 Task: Select the option "Only workspace admins" in board deletion restrictions.
Action: Mouse moved to (779, 390)
Screenshot: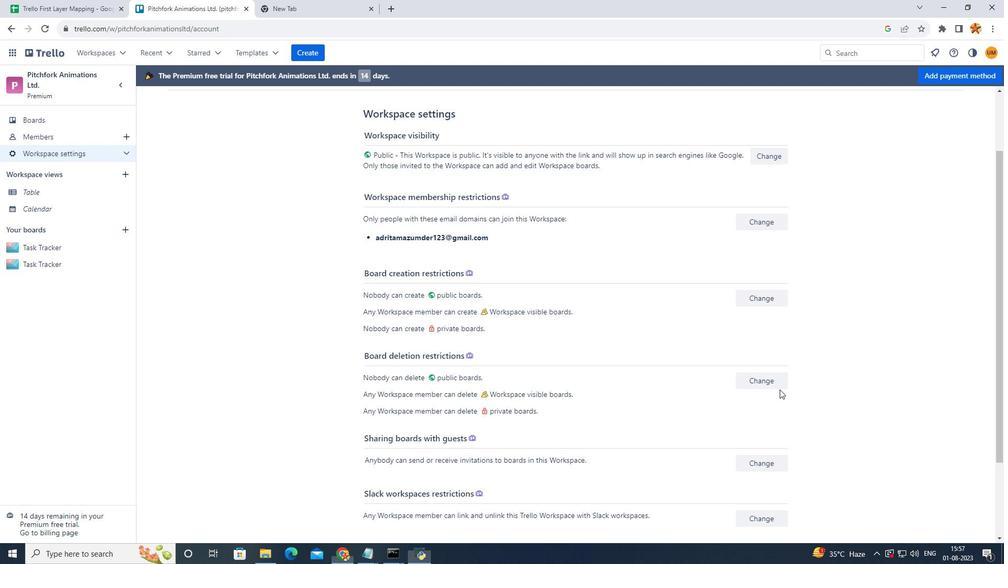 
Action: Mouse pressed left at (779, 390)
Screenshot: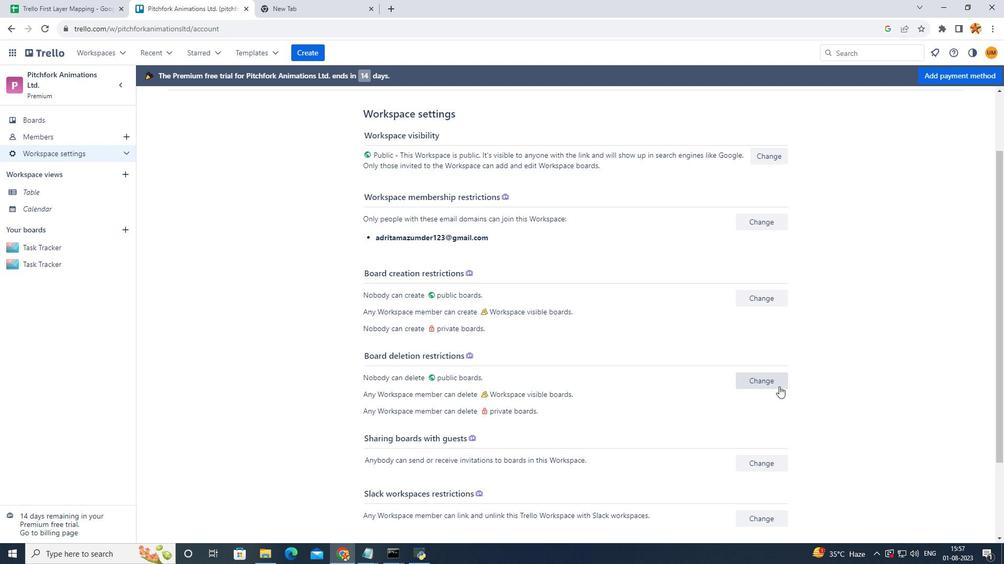 
Action: Mouse moved to (779, 387)
Screenshot: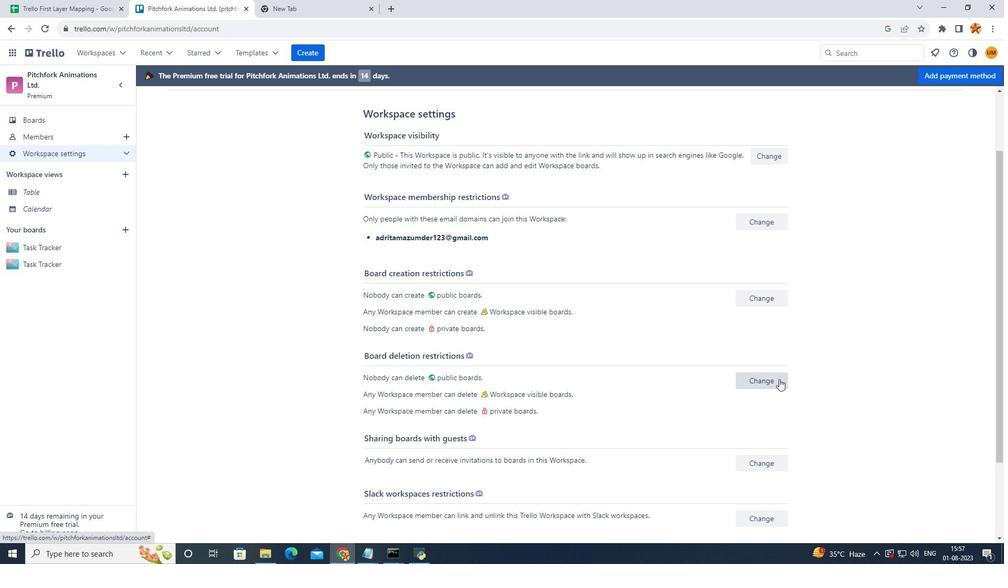 
Action: Mouse pressed left at (779, 387)
Screenshot: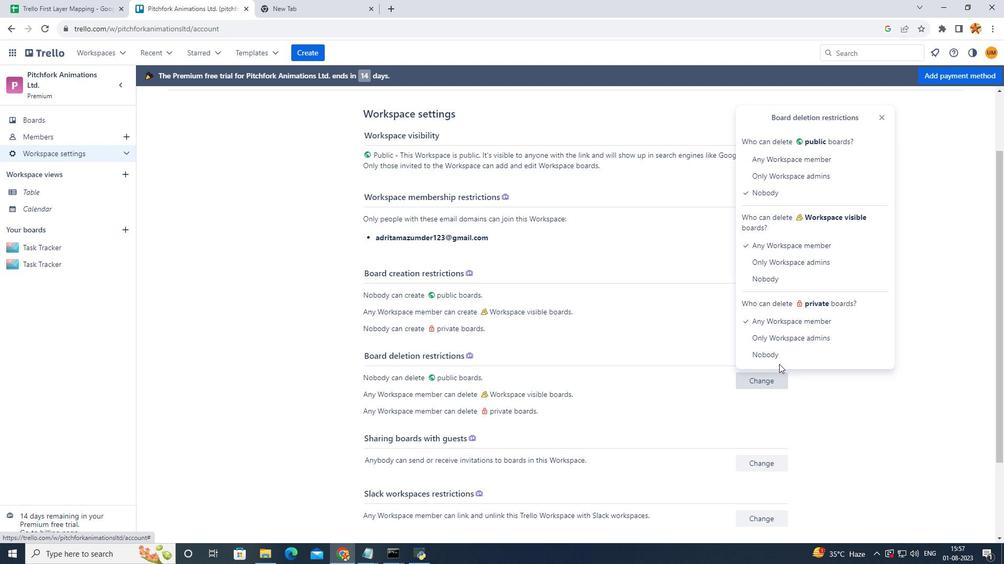 
Action: Mouse moved to (793, 264)
Screenshot: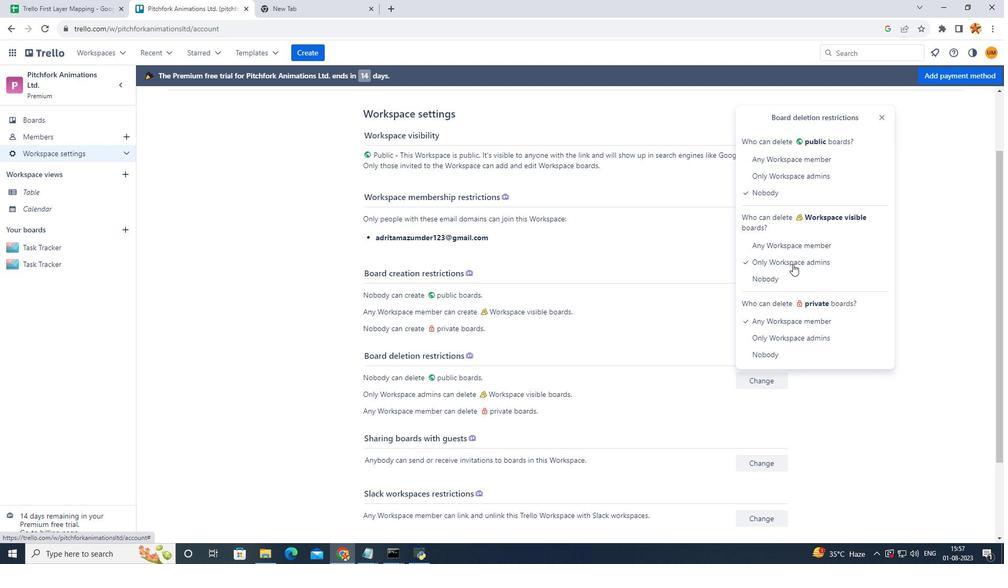 
Action: Mouse pressed left at (793, 264)
Screenshot: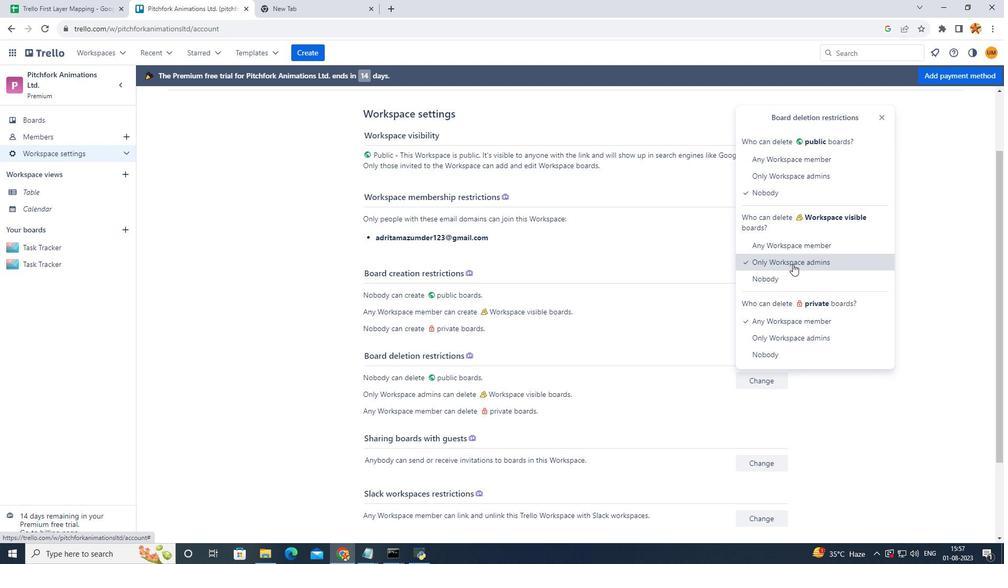 
Action: Mouse moved to (654, 372)
Screenshot: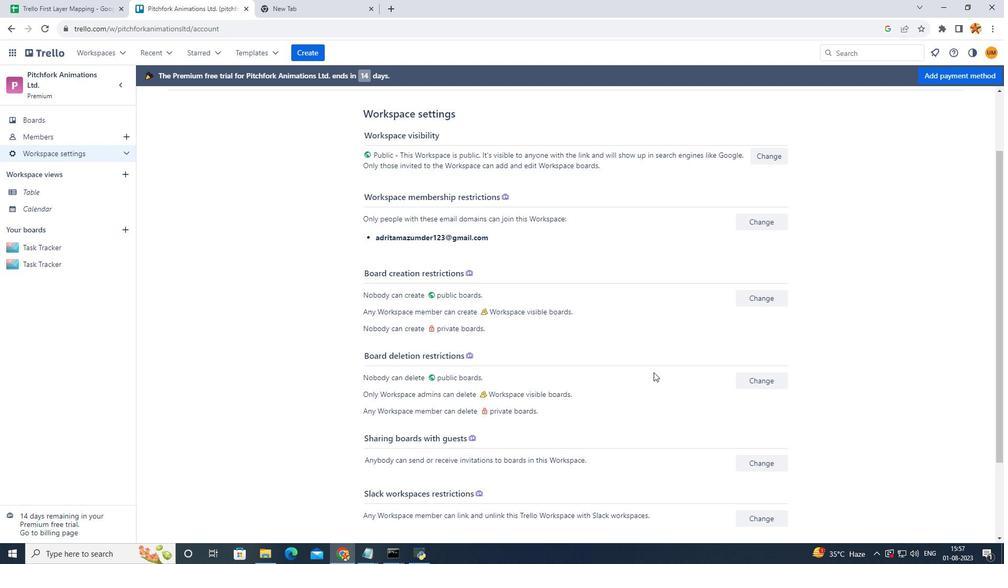 
Action: Mouse pressed left at (654, 372)
Screenshot: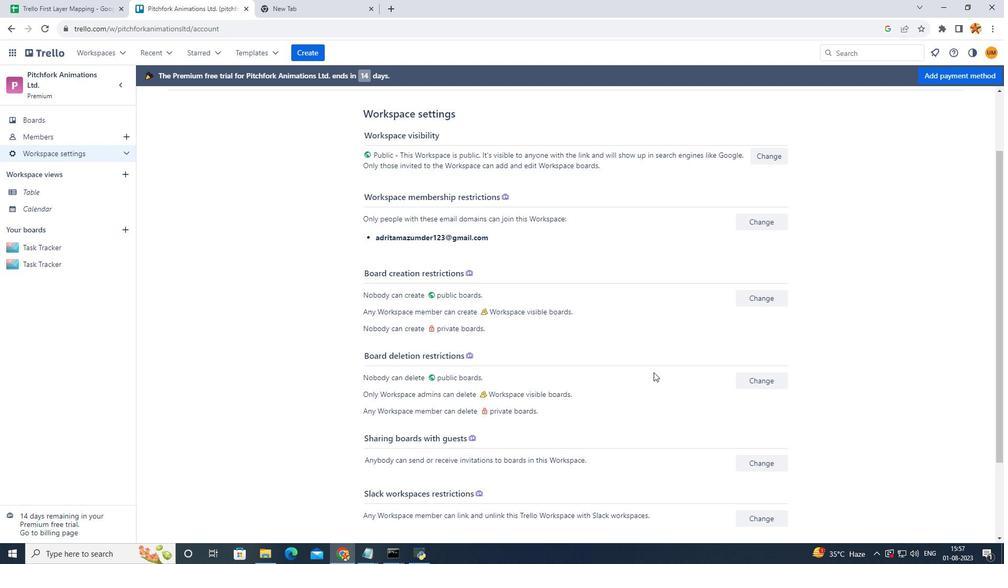 
Action: Mouse moved to (640, 390)
Screenshot: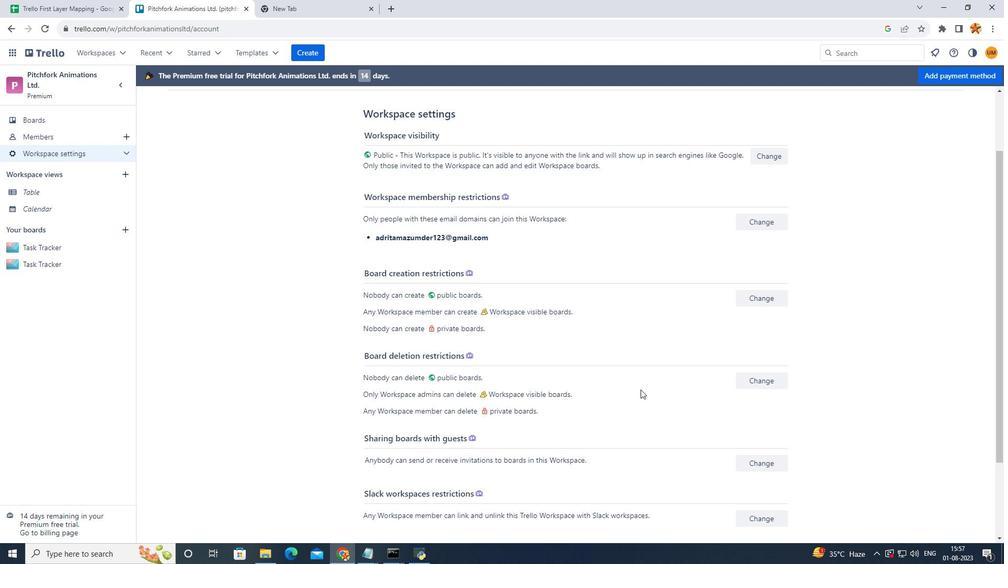 
